 Task: Check the sale-to-list ratio of storage area in the last 3 years.
Action: Mouse pressed left at (803, 181)
Screenshot: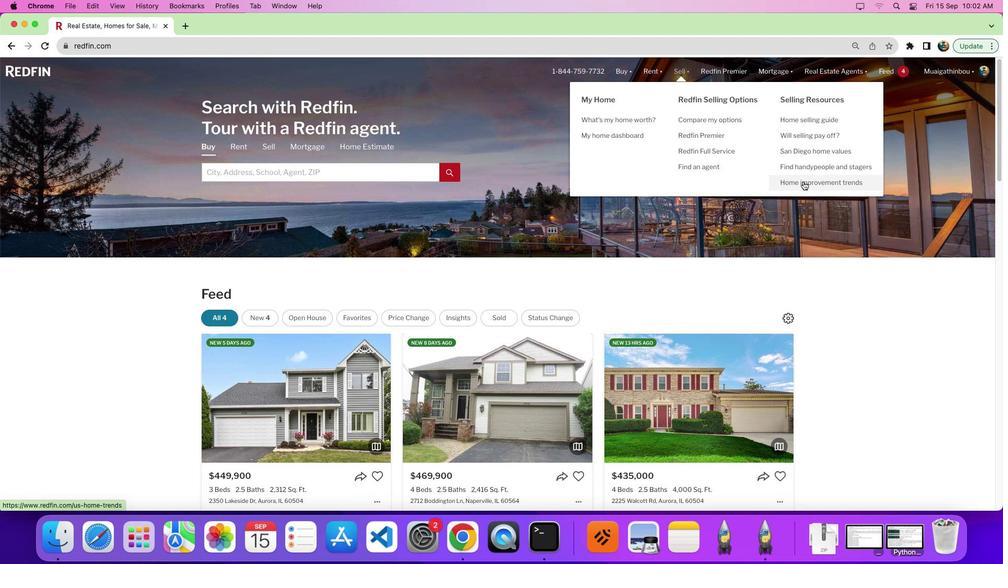 
Action: Mouse moved to (377, 230)
Screenshot: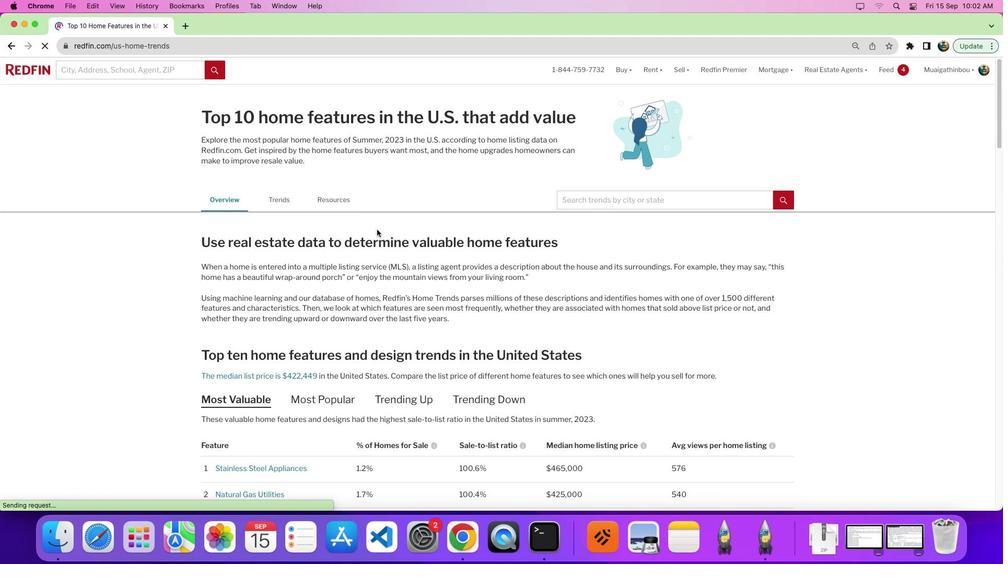 
Action: Mouse scrolled (377, 230) with delta (0, 0)
Screenshot: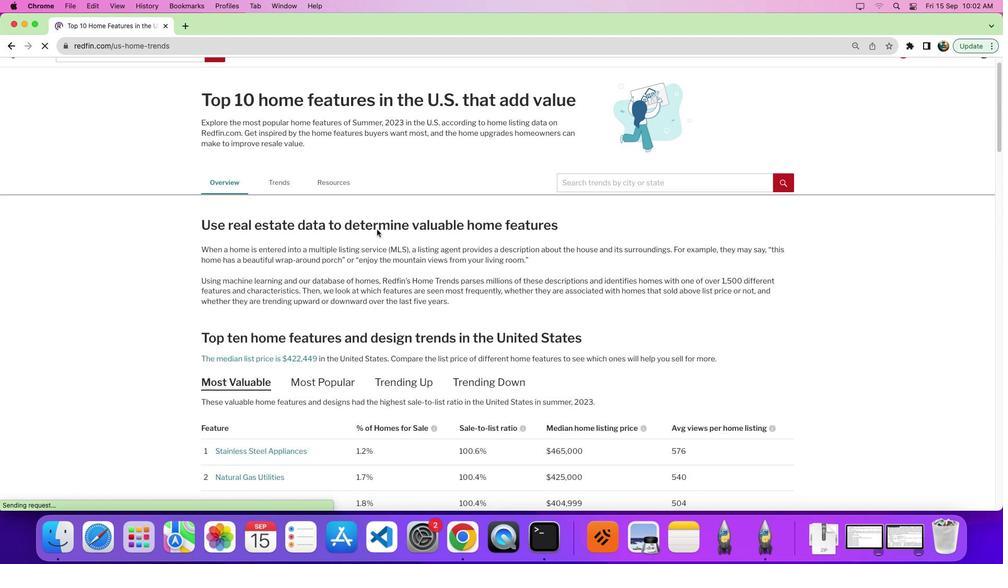 
Action: Mouse scrolled (377, 230) with delta (0, 0)
Screenshot: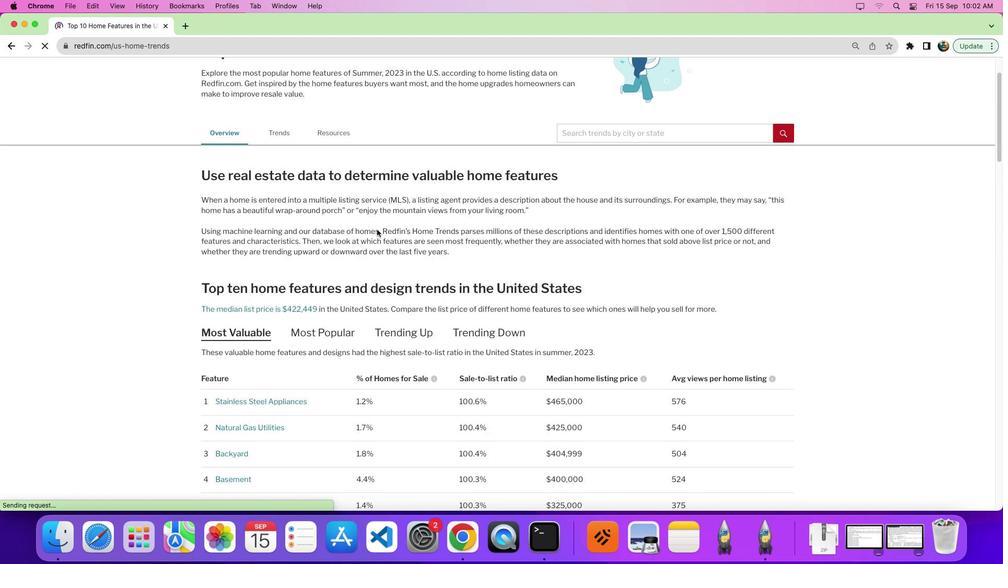 
Action: Mouse moved to (377, 230)
Screenshot: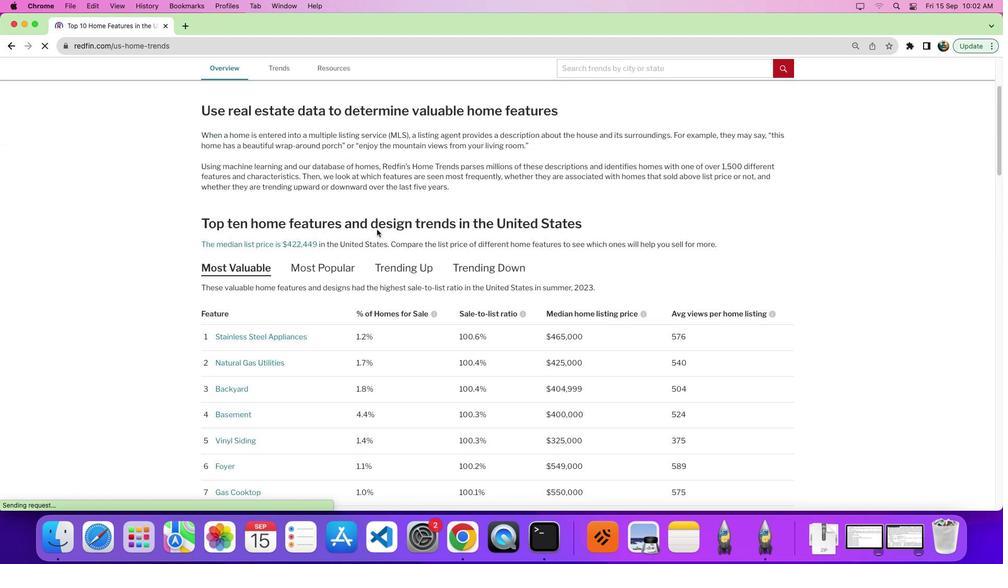 
Action: Mouse scrolled (377, 230) with delta (0, -3)
Screenshot: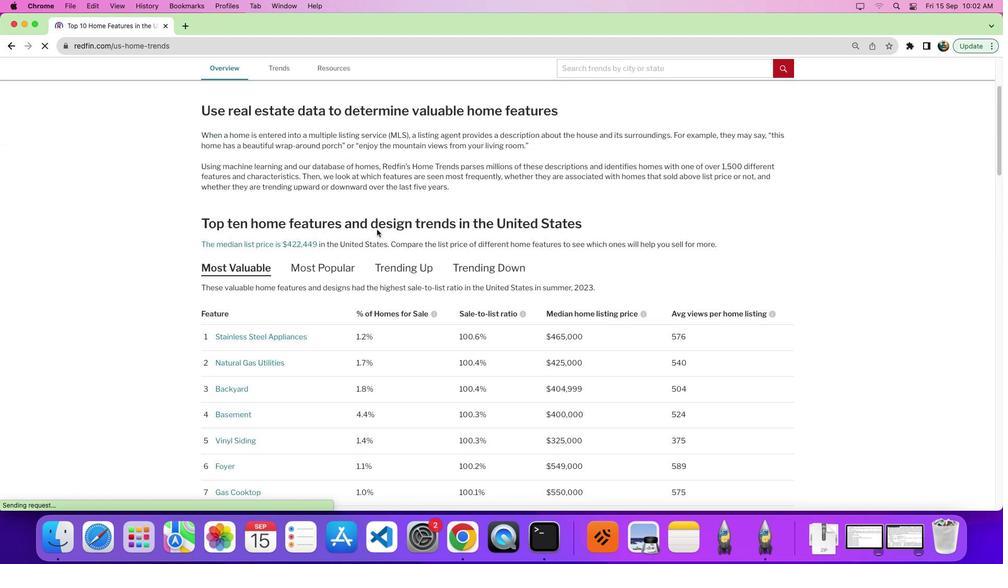 
Action: Mouse moved to (365, 215)
Screenshot: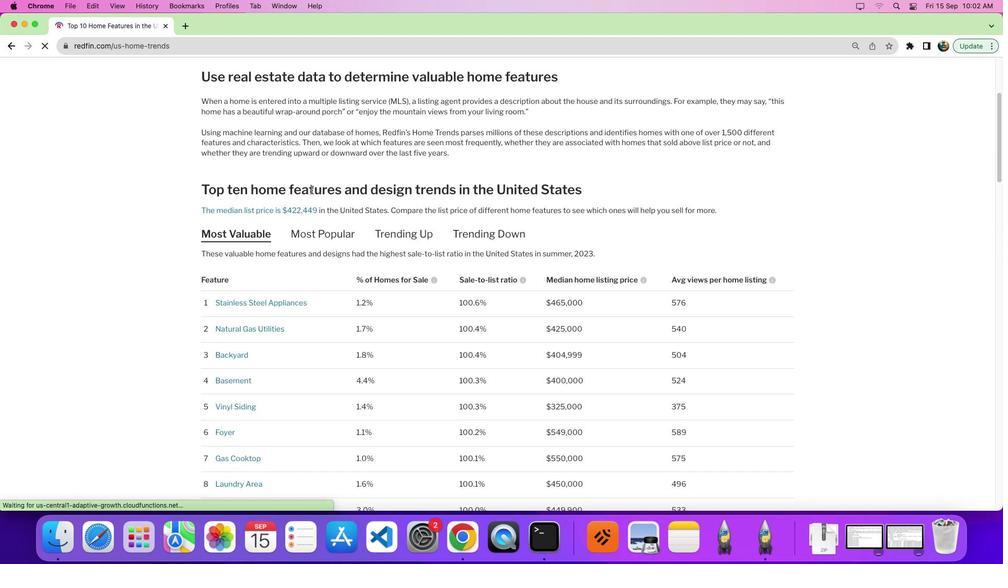 
Action: Mouse scrolled (365, 215) with delta (0, 0)
Screenshot: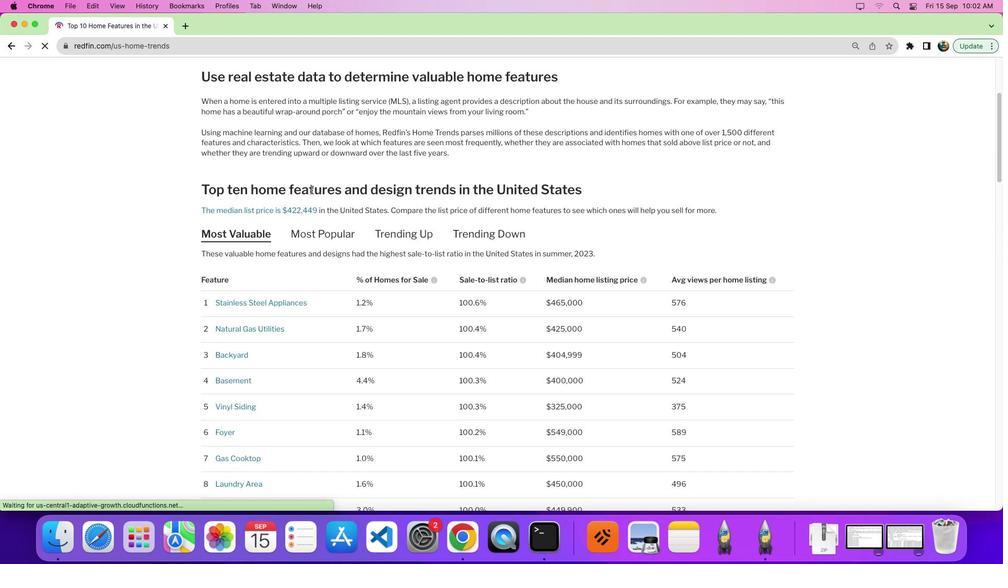
Action: Mouse moved to (345, 206)
Screenshot: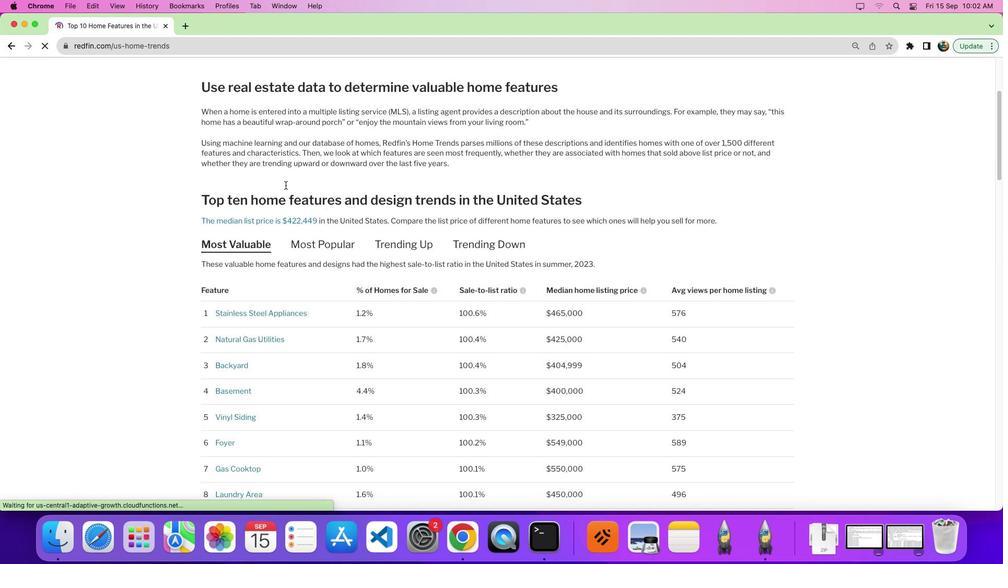 
Action: Mouse scrolled (345, 206) with delta (0, 0)
Screenshot: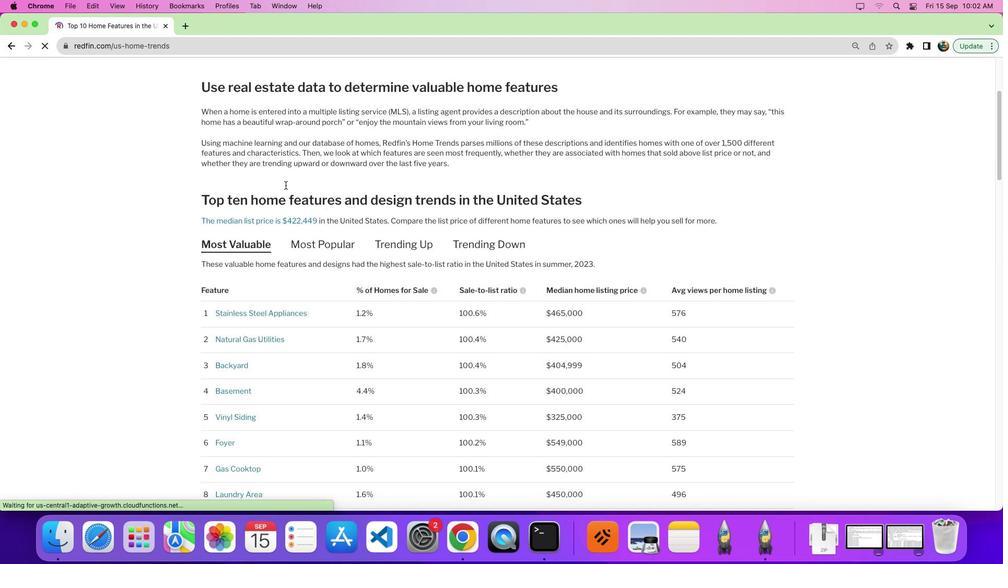 
Action: Mouse moved to (297, 175)
Screenshot: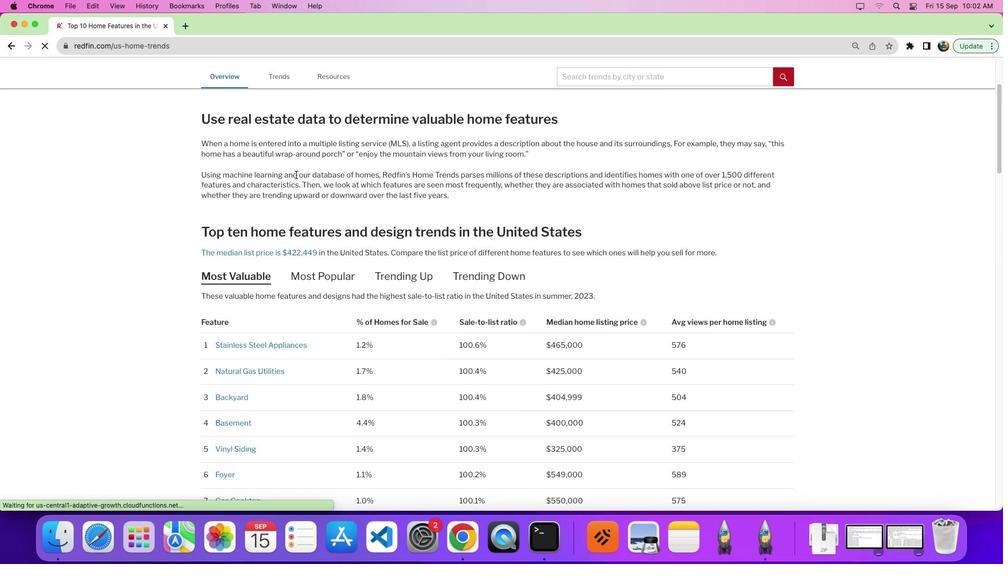 
Action: Mouse scrolled (297, 175) with delta (0, 0)
Screenshot: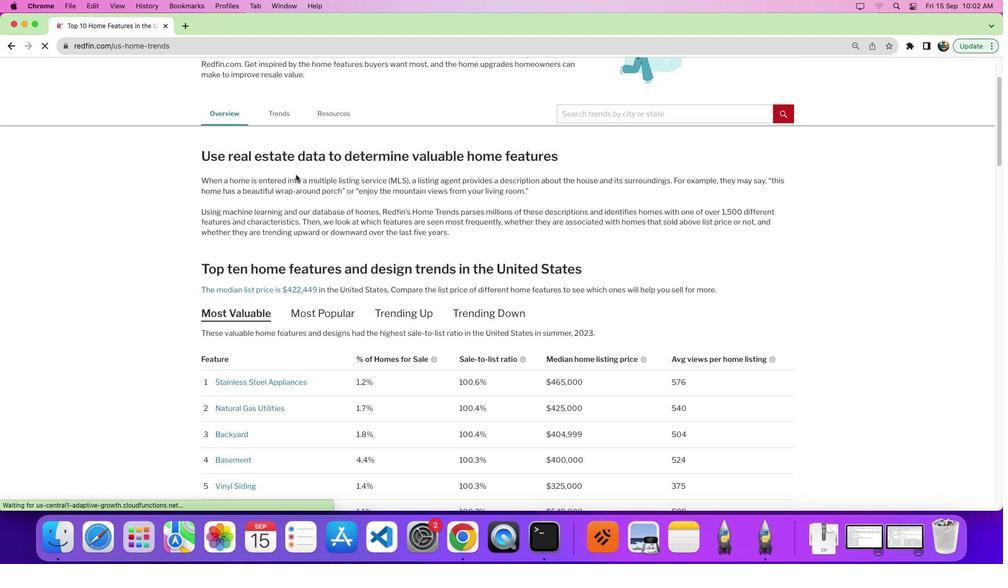 
Action: Mouse scrolled (297, 175) with delta (0, 0)
Screenshot: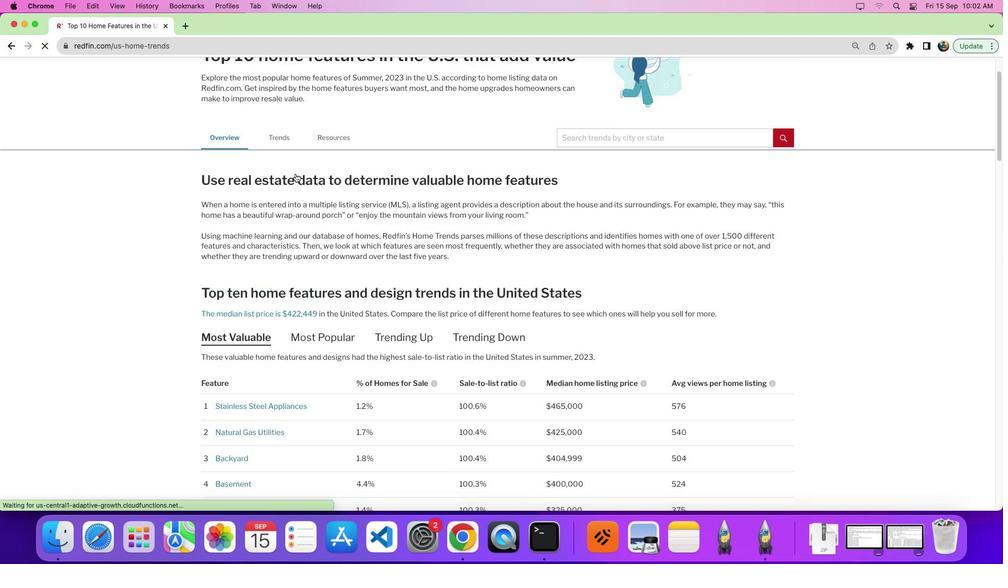 
Action: Mouse scrolled (297, 175) with delta (0, 4)
Screenshot: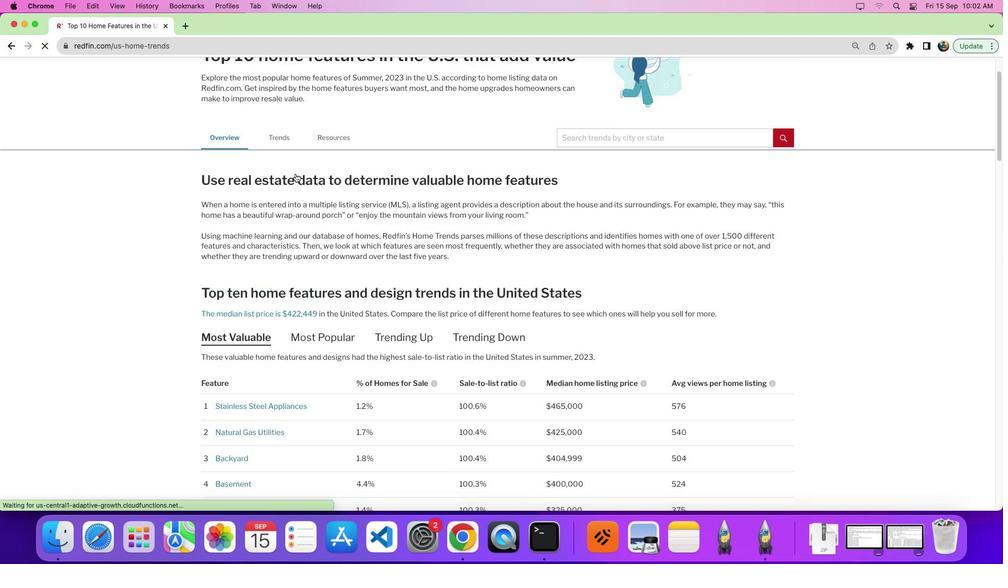 
Action: Mouse moved to (296, 175)
Screenshot: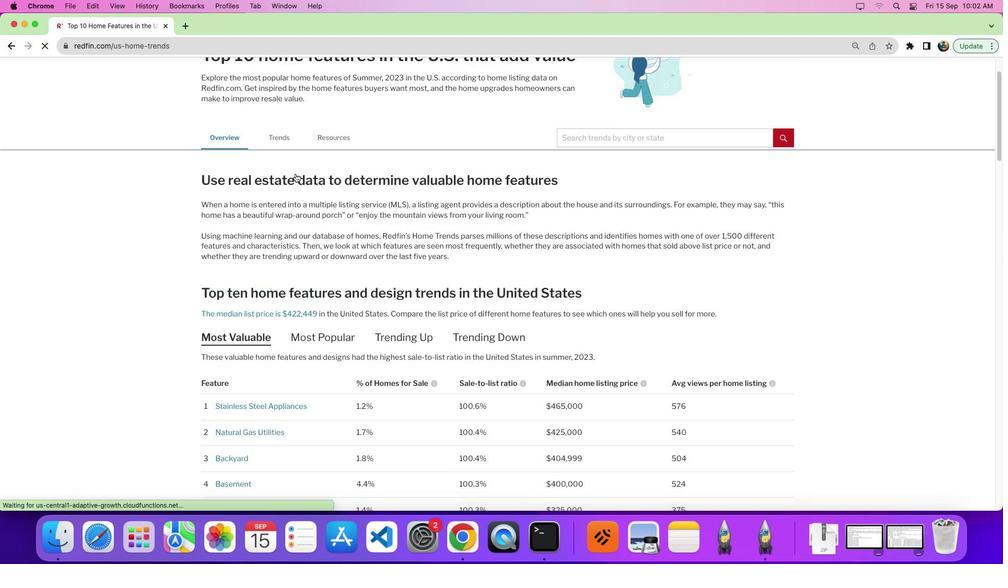 
Action: Mouse scrolled (296, 175) with delta (0, 6)
Screenshot: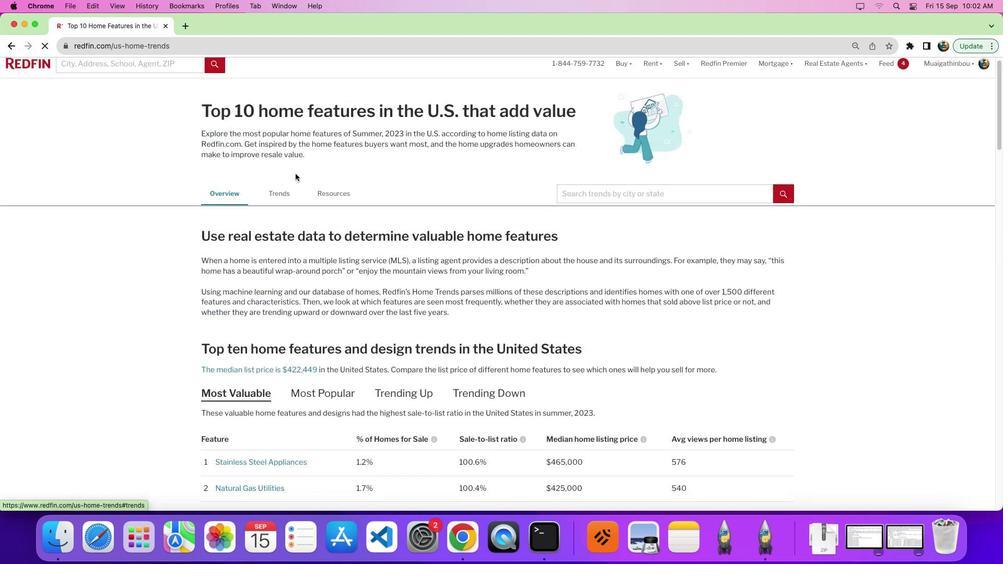 
Action: Mouse moved to (279, 204)
Screenshot: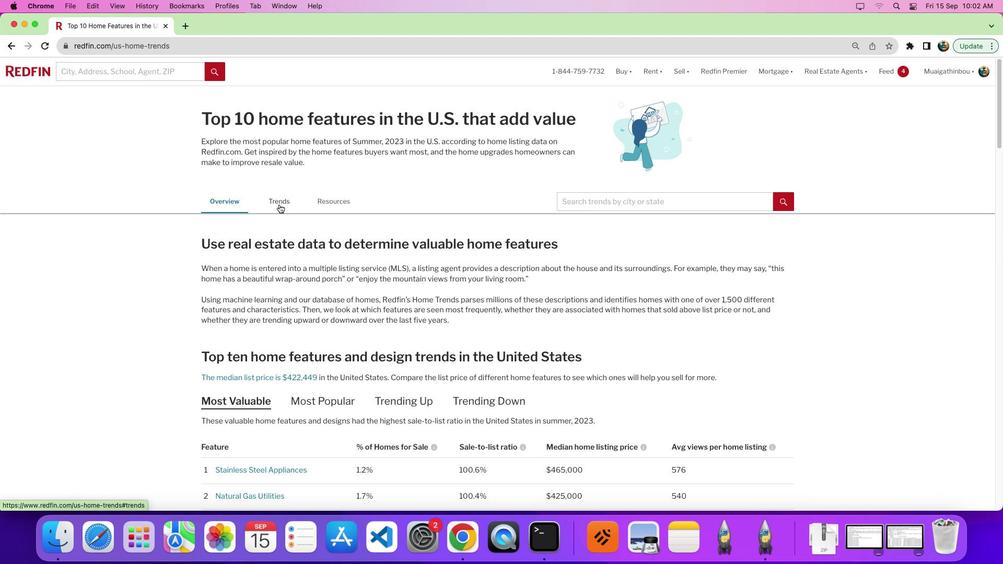 
Action: Mouse pressed left at (279, 204)
Screenshot: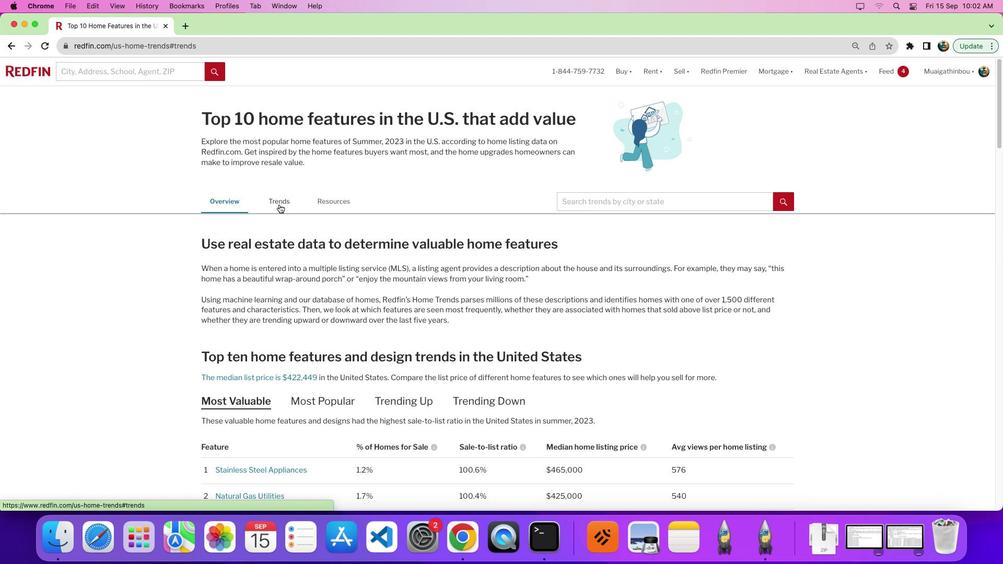 
Action: Mouse pressed left at (279, 204)
Screenshot: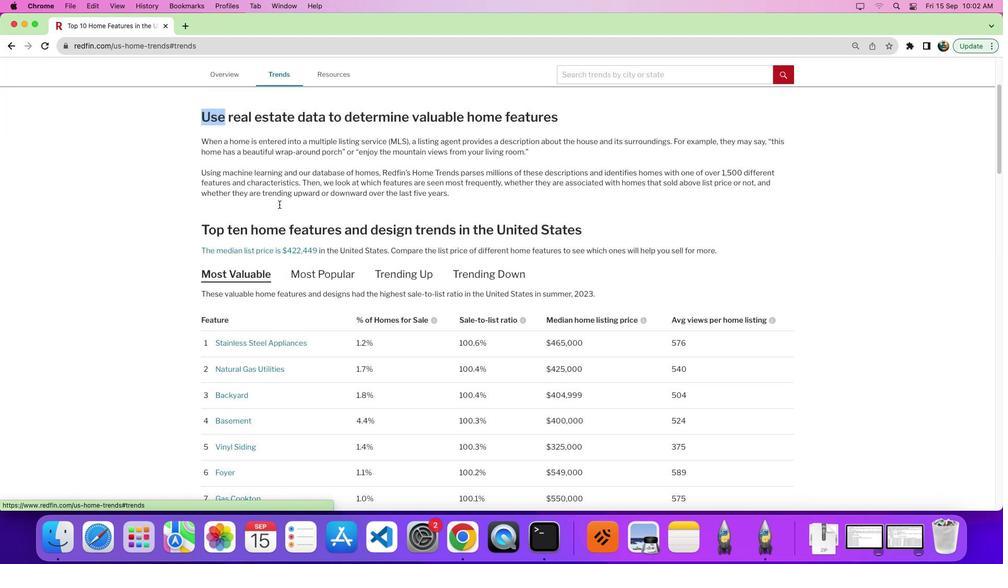 
Action: Mouse moved to (410, 222)
Screenshot: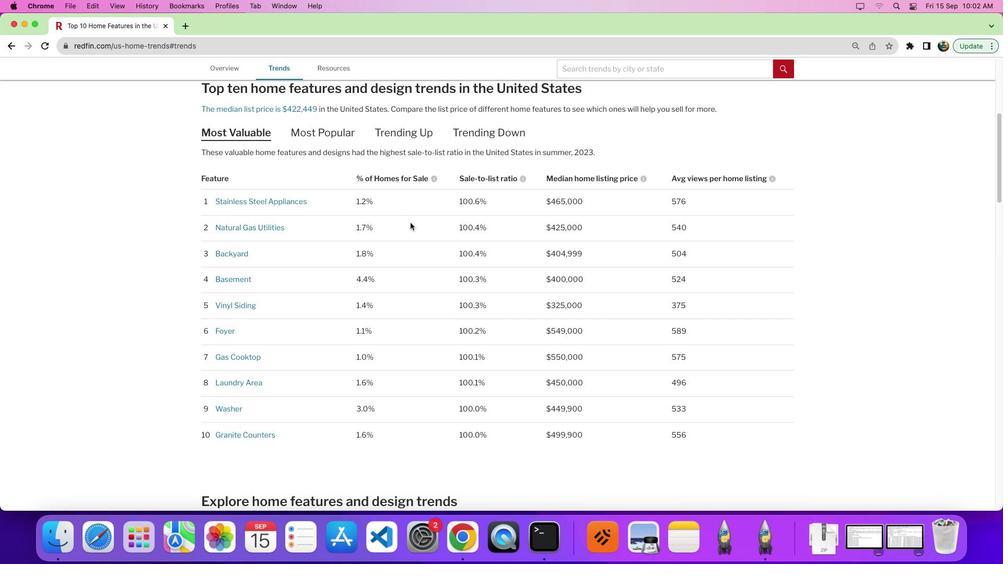 
Action: Mouse scrolled (410, 222) with delta (0, 0)
Screenshot: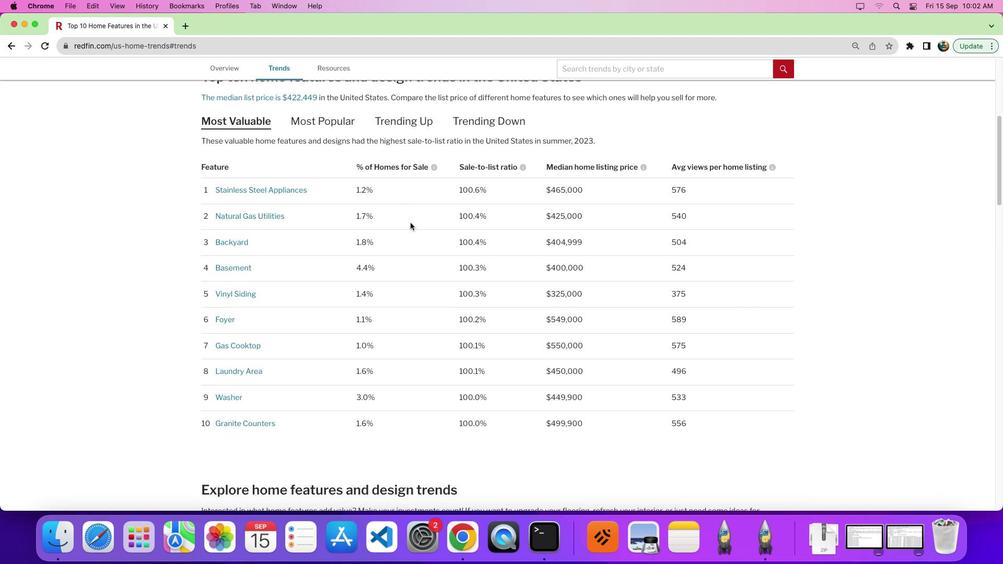 
Action: Mouse scrolled (410, 222) with delta (0, 0)
Screenshot: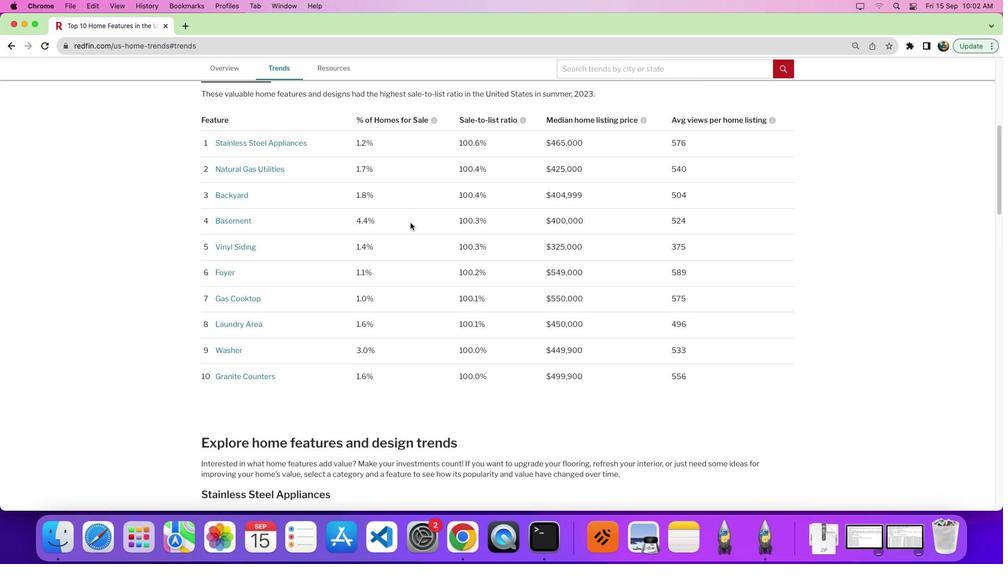 
Action: Mouse scrolled (410, 222) with delta (0, -2)
Screenshot: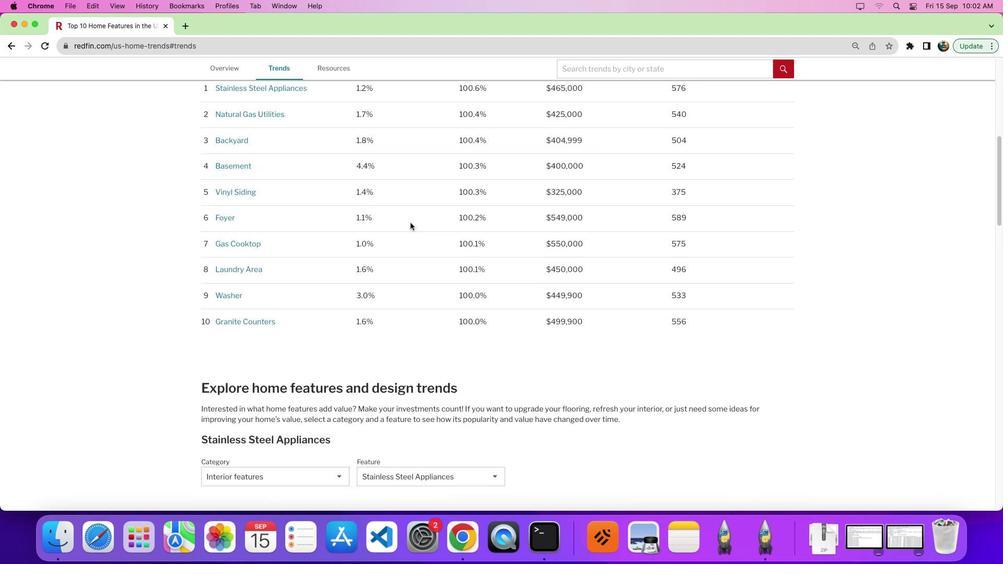 
Action: Mouse moved to (410, 223)
Screenshot: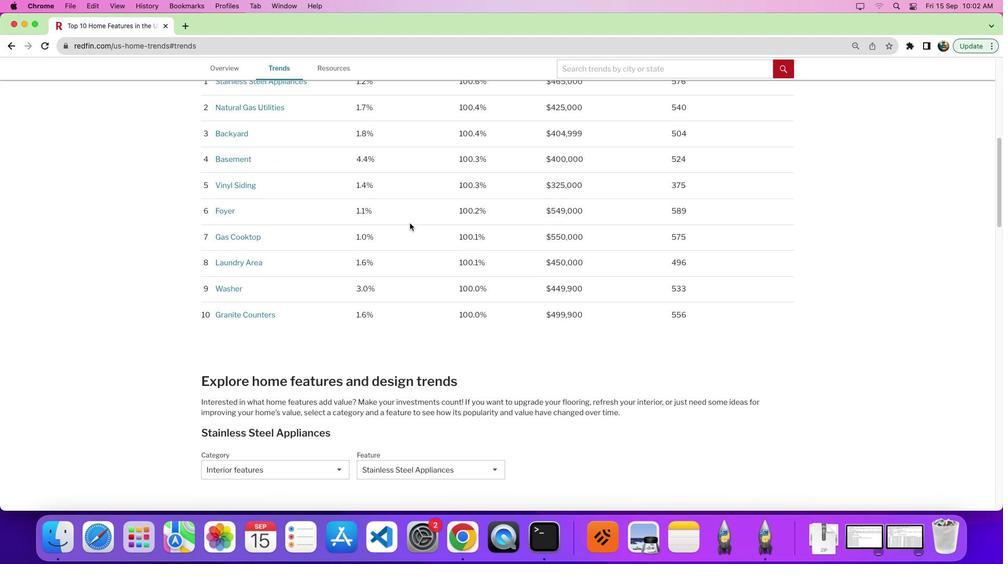 
Action: Mouse scrolled (410, 223) with delta (0, 0)
Screenshot: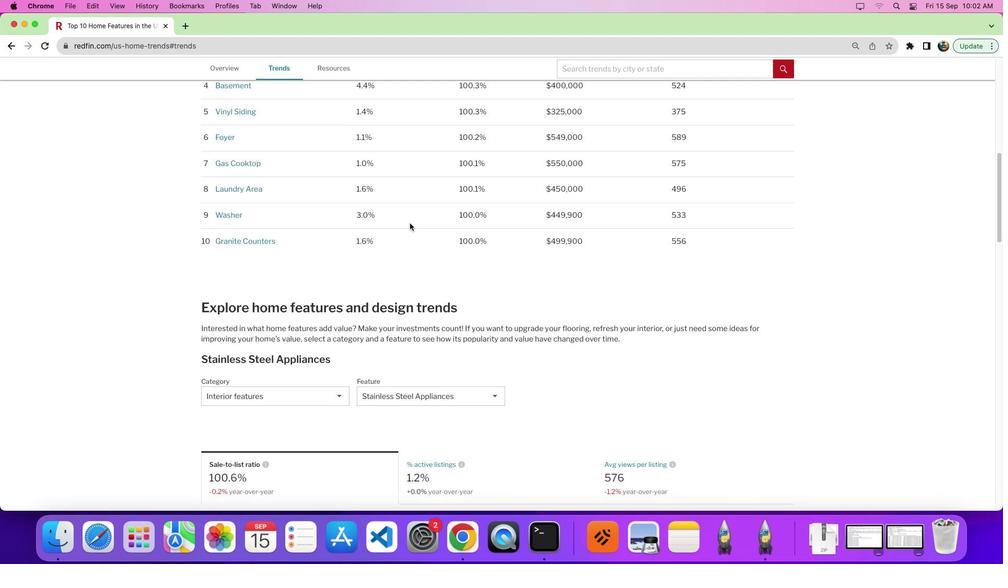 
Action: Mouse scrolled (410, 223) with delta (0, 0)
Screenshot: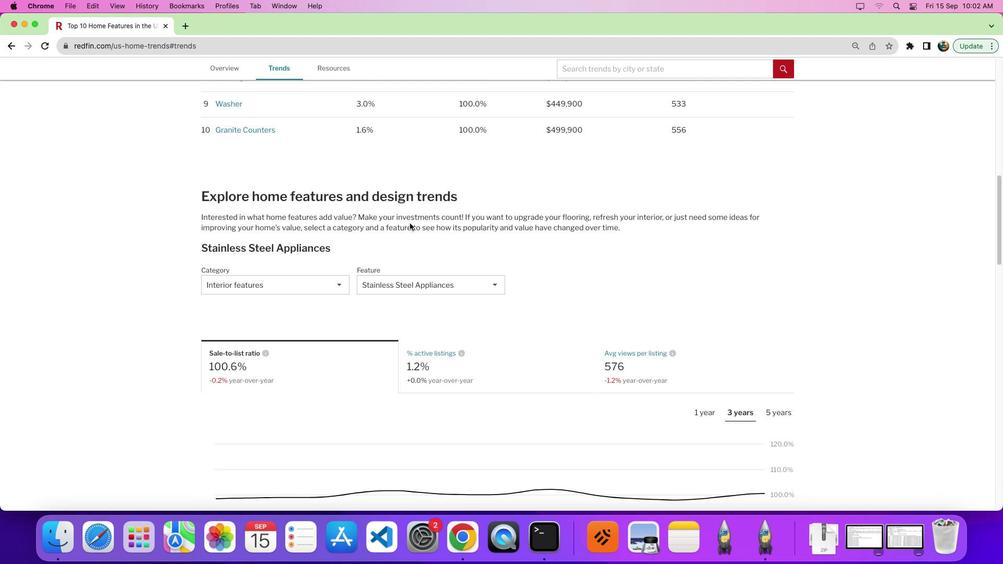 
Action: Mouse scrolled (410, 223) with delta (0, -3)
Screenshot: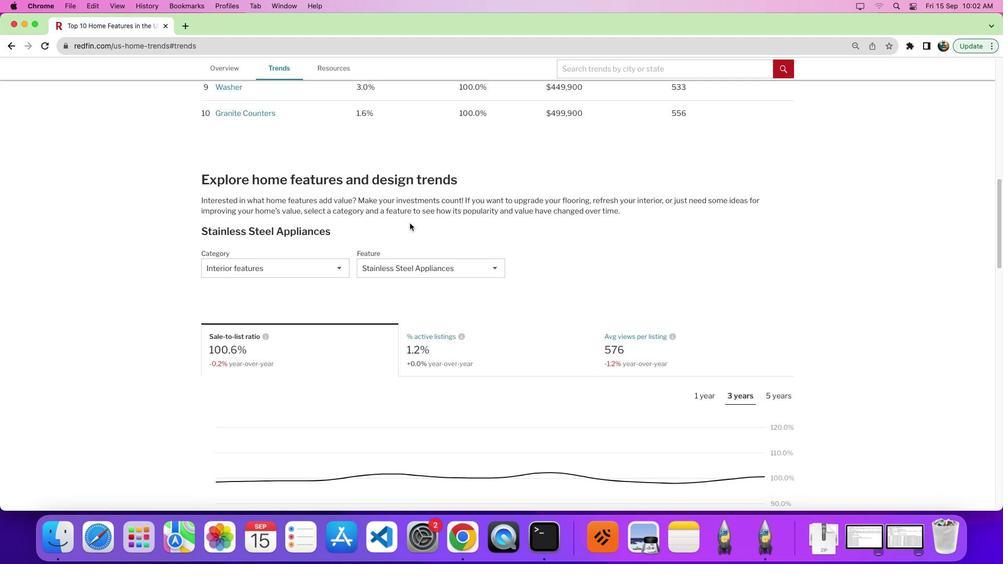 
Action: Mouse moved to (317, 273)
Screenshot: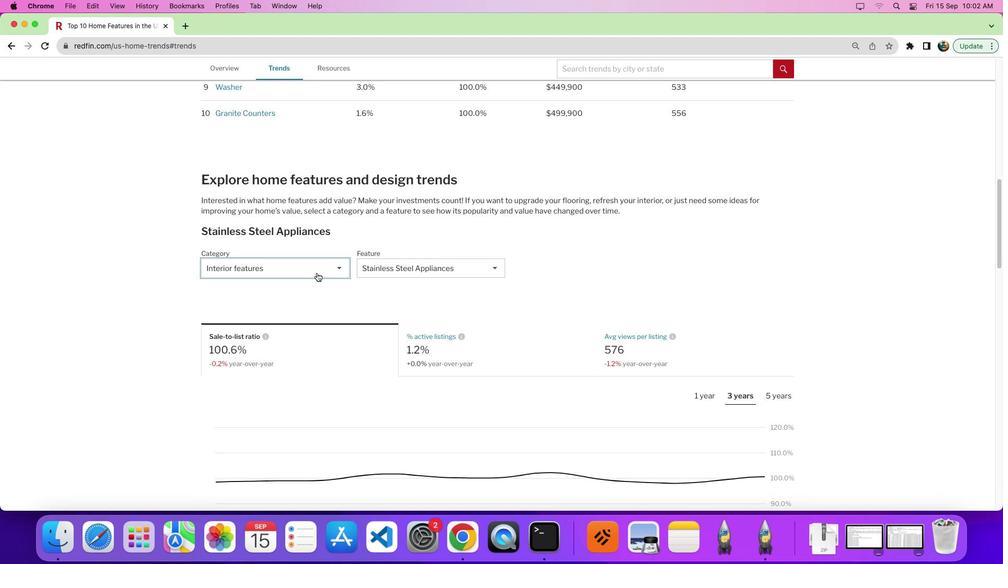 
Action: Mouse pressed left at (317, 273)
Screenshot: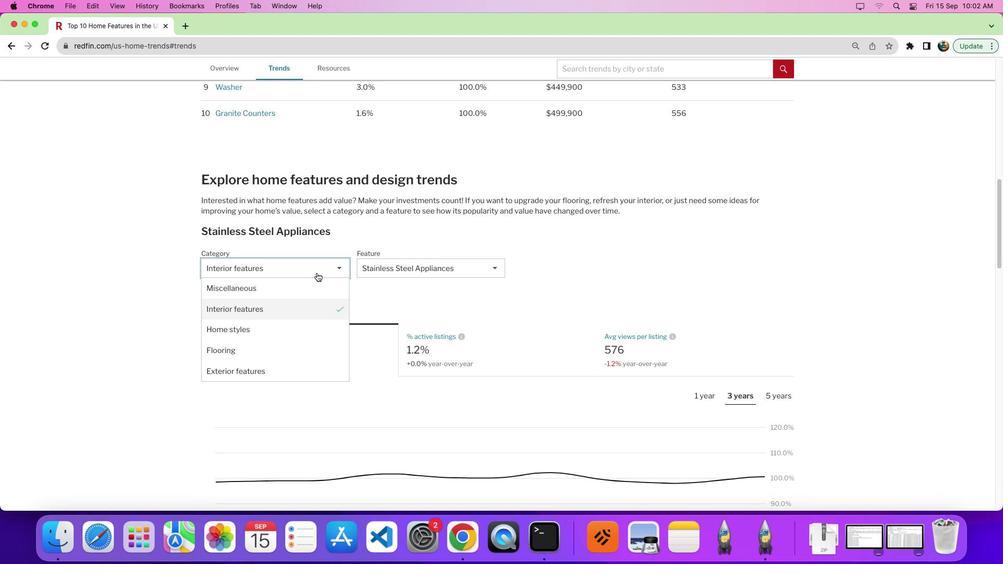 
Action: Mouse moved to (312, 294)
Screenshot: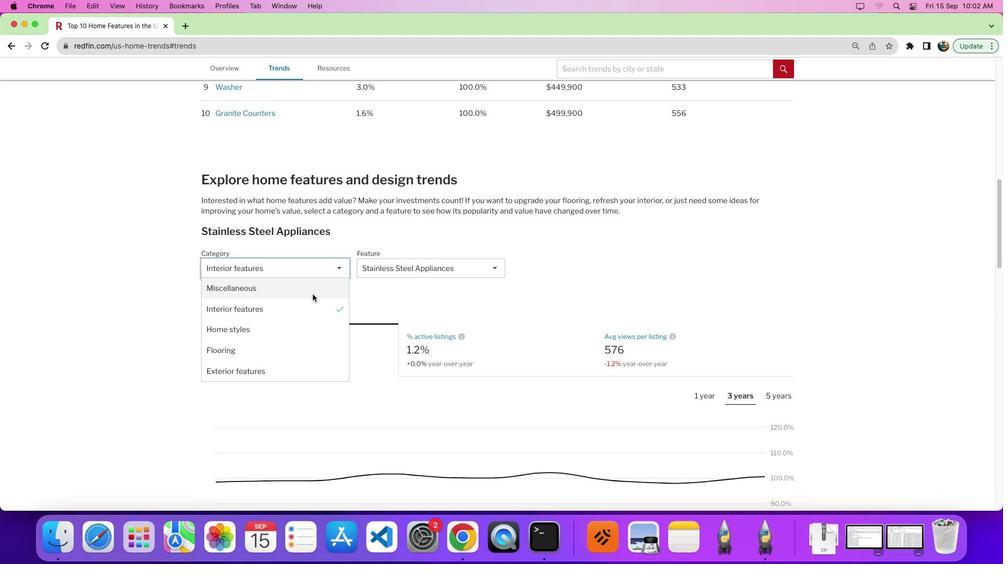 
Action: Mouse pressed left at (312, 294)
Screenshot: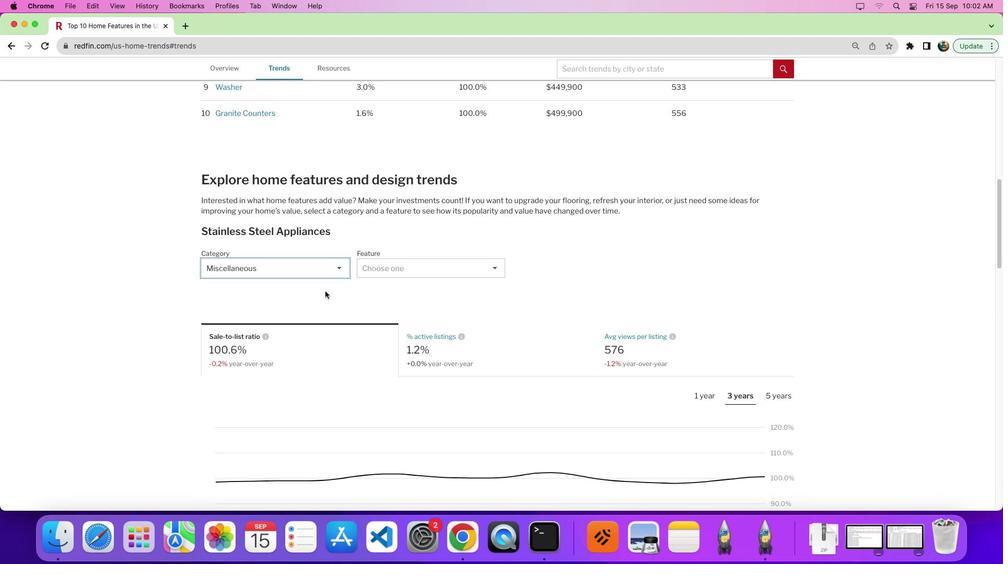 
Action: Mouse moved to (408, 270)
Screenshot: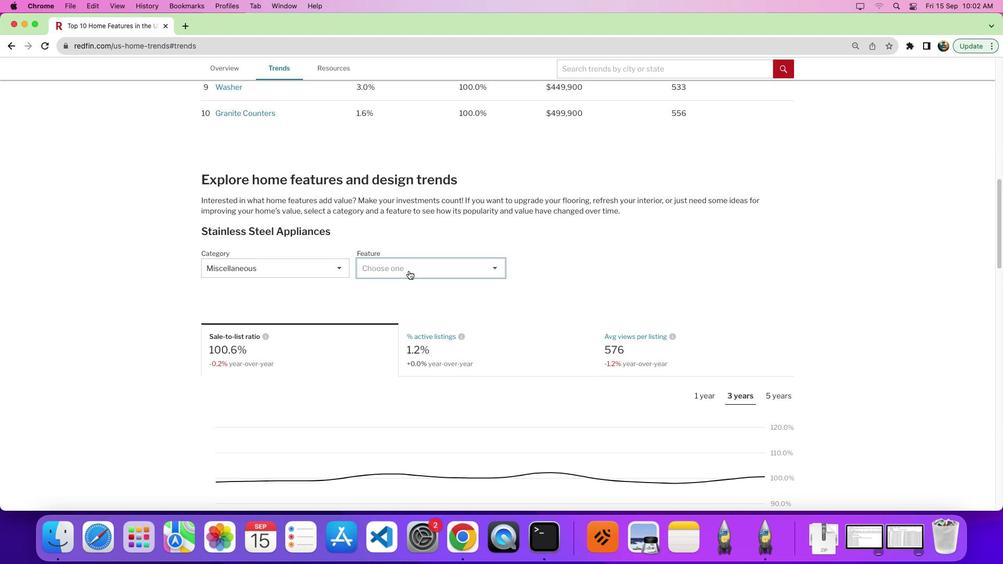 
Action: Mouse pressed left at (408, 270)
Screenshot: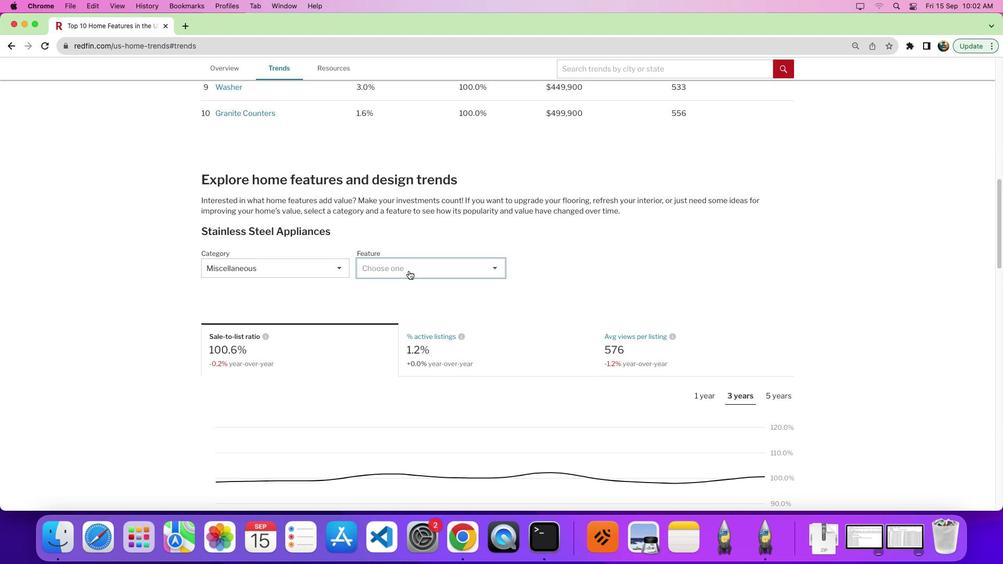 
Action: Mouse moved to (401, 295)
Screenshot: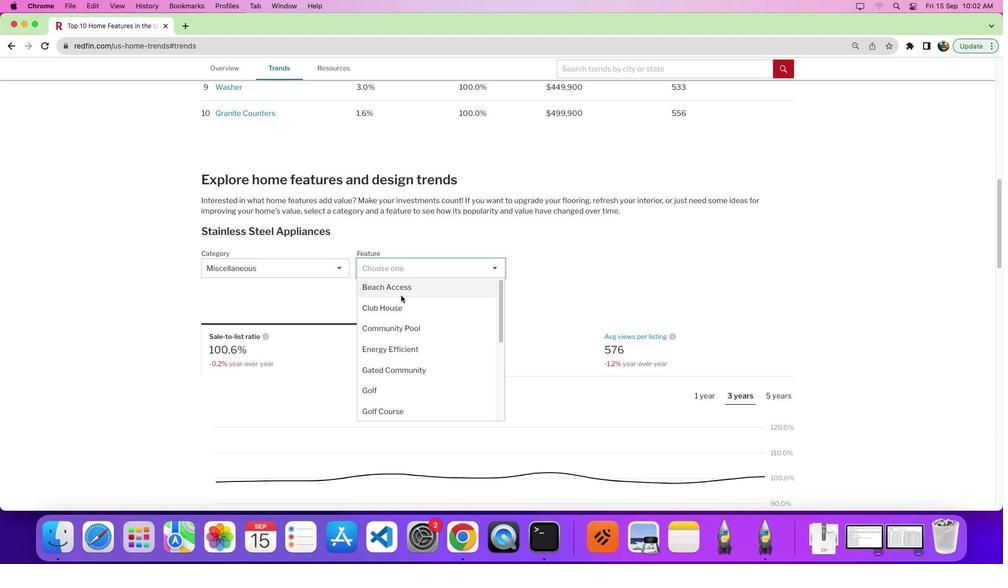 
Action: Mouse scrolled (401, 295) with delta (0, 0)
Screenshot: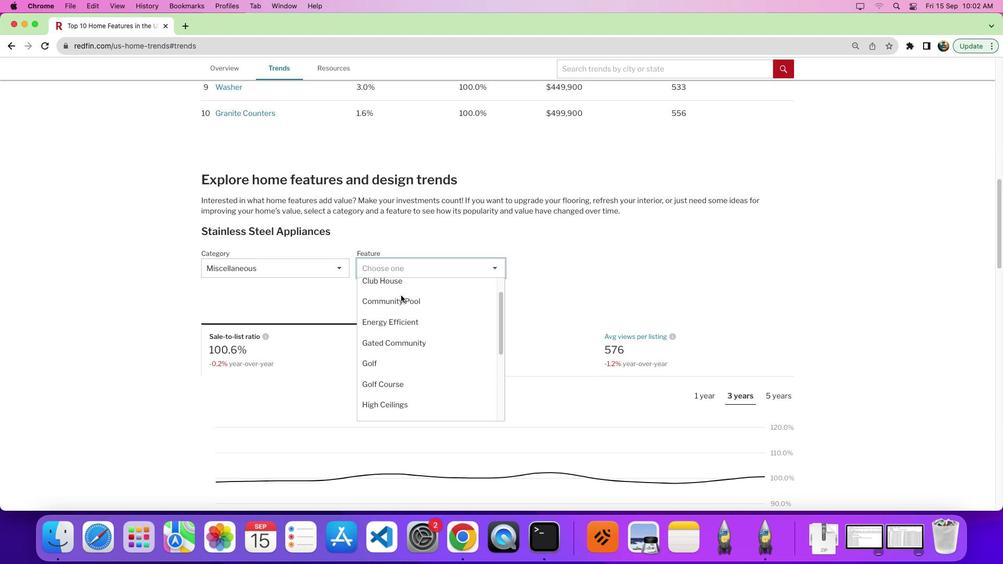 
Action: Mouse scrolled (401, 295) with delta (0, 0)
Screenshot: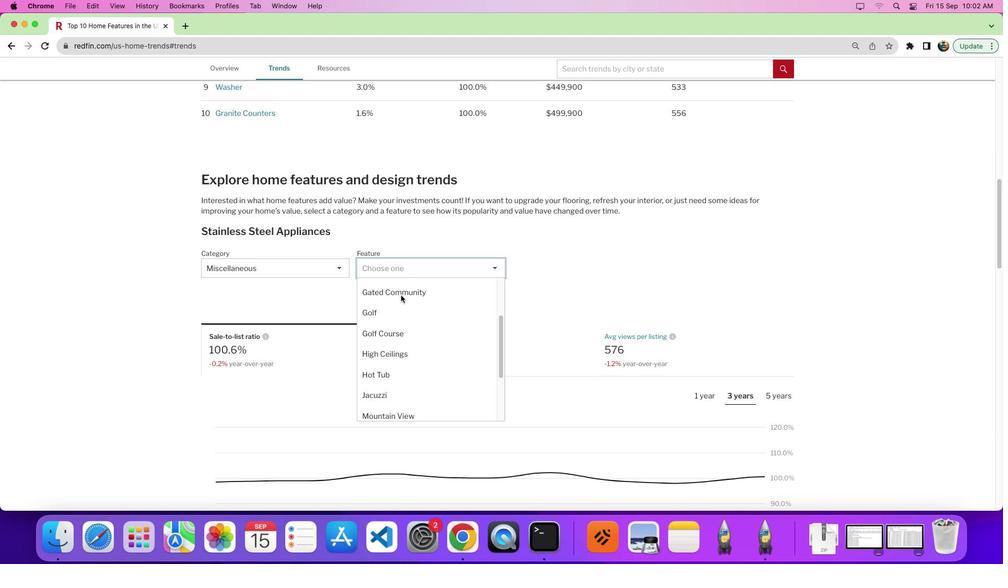 
Action: Mouse scrolled (401, 295) with delta (0, -3)
Screenshot: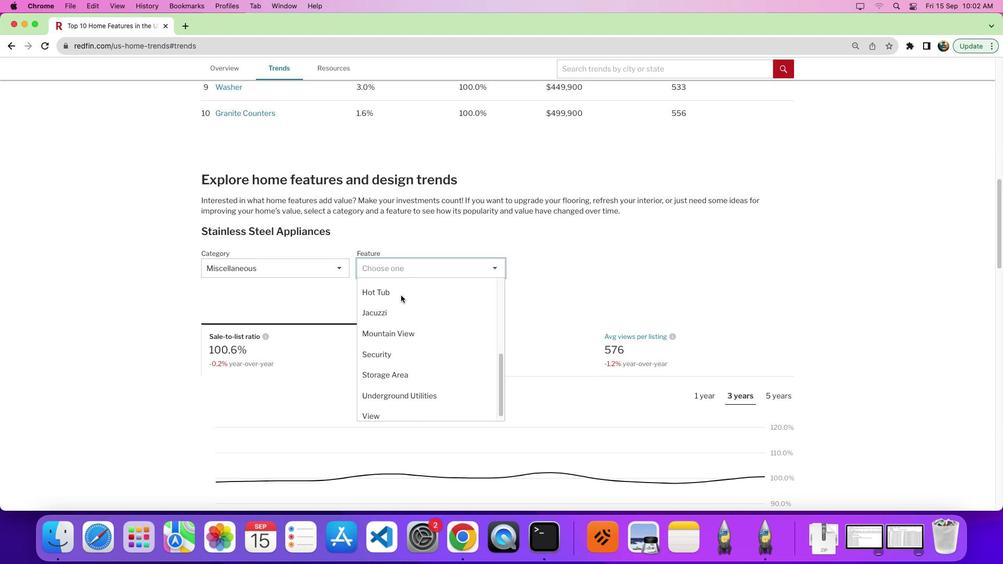 
Action: Mouse moved to (412, 318)
Screenshot: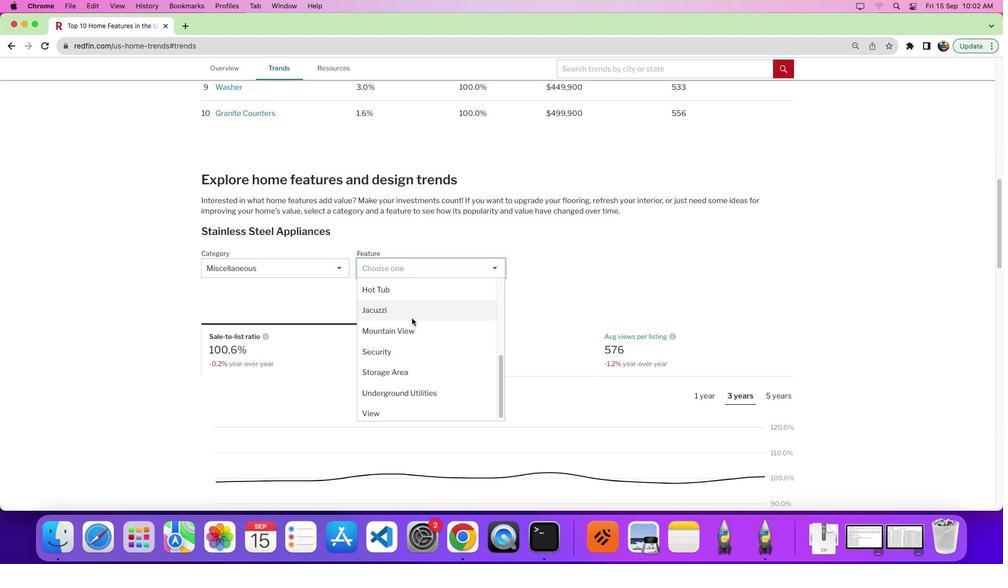 
Action: Mouse scrolled (412, 318) with delta (0, 0)
Screenshot: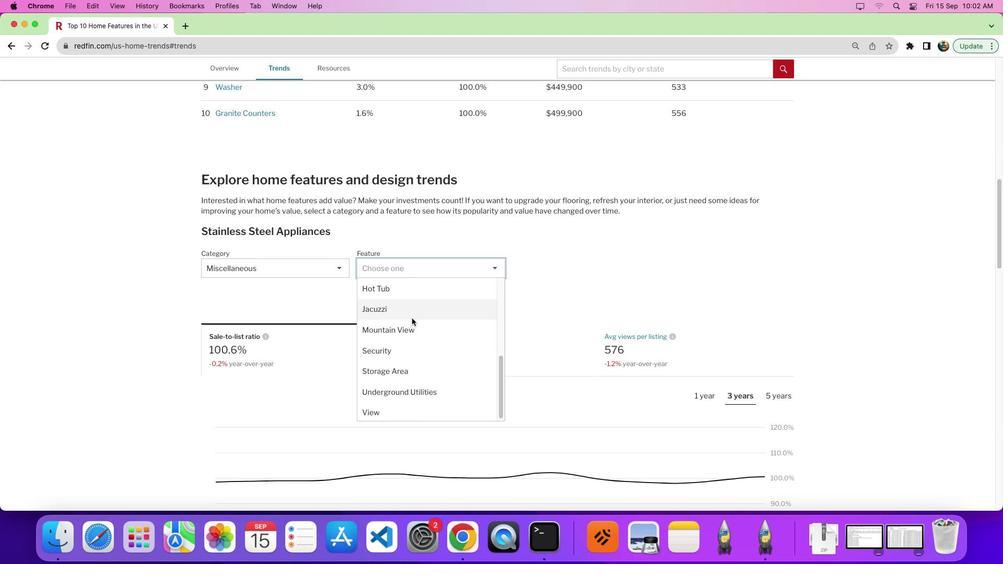 
Action: Mouse scrolled (412, 318) with delta (0, 0)
Screenshot: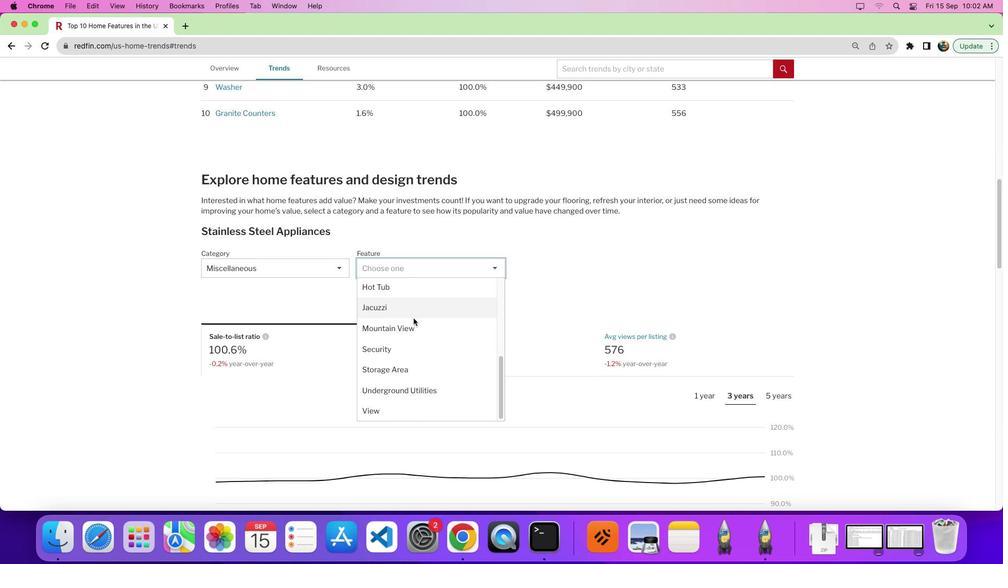 
Action: Mouse moved to (417, 320)
Screenshot: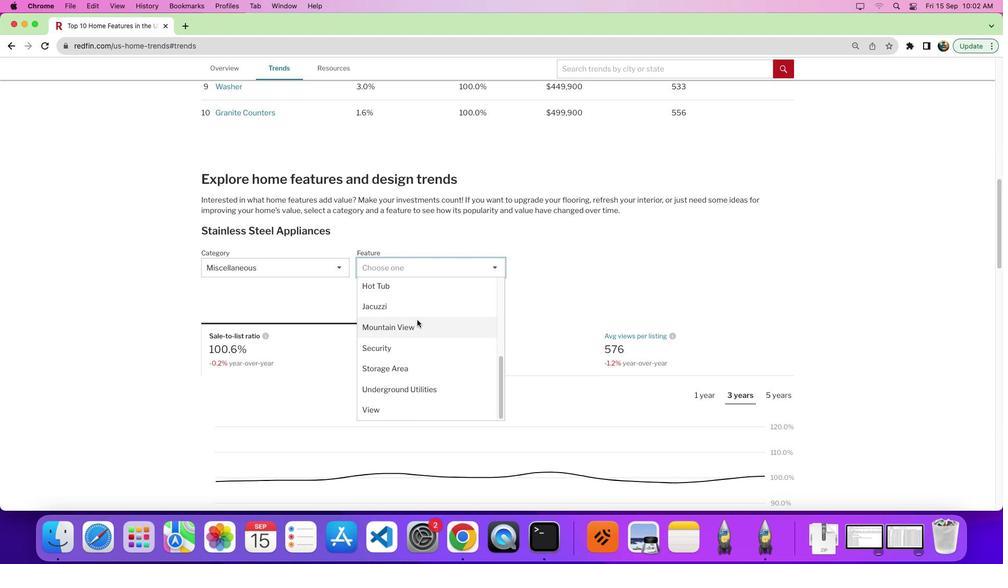 
Action: Mouse scrolled (417, 320) with delta (0, 0)
Screenshot: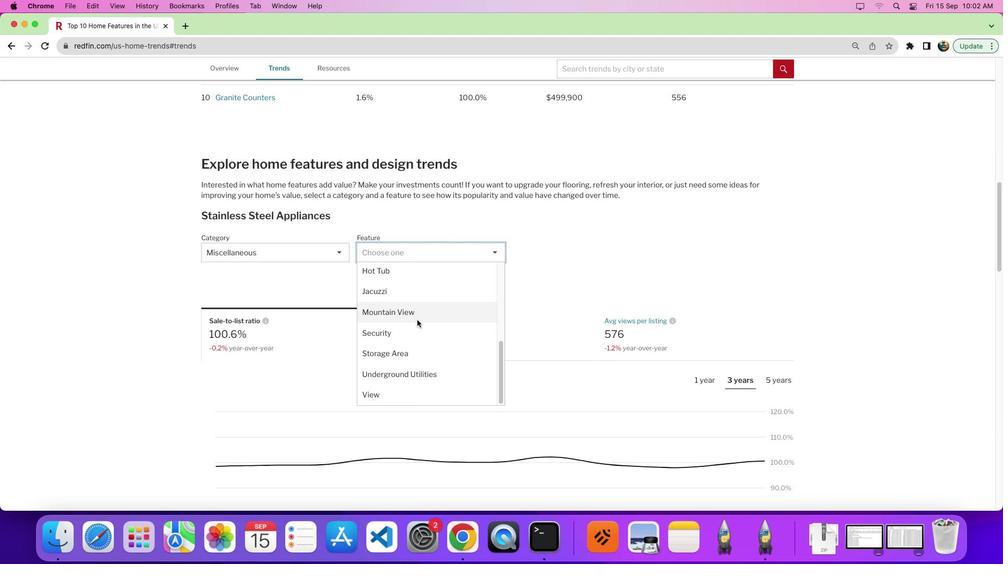 
Action: Mouse scrolled (417, 320) with delta (0, 0)
Screenshot: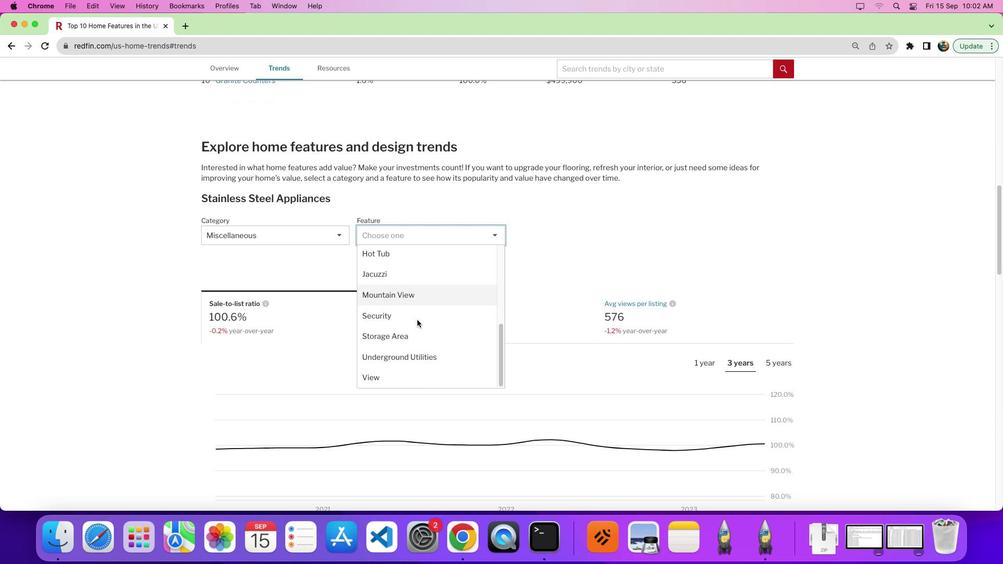 
Action: Mouse scrolled (417, 320) with delta (0, -1)
Screenshot: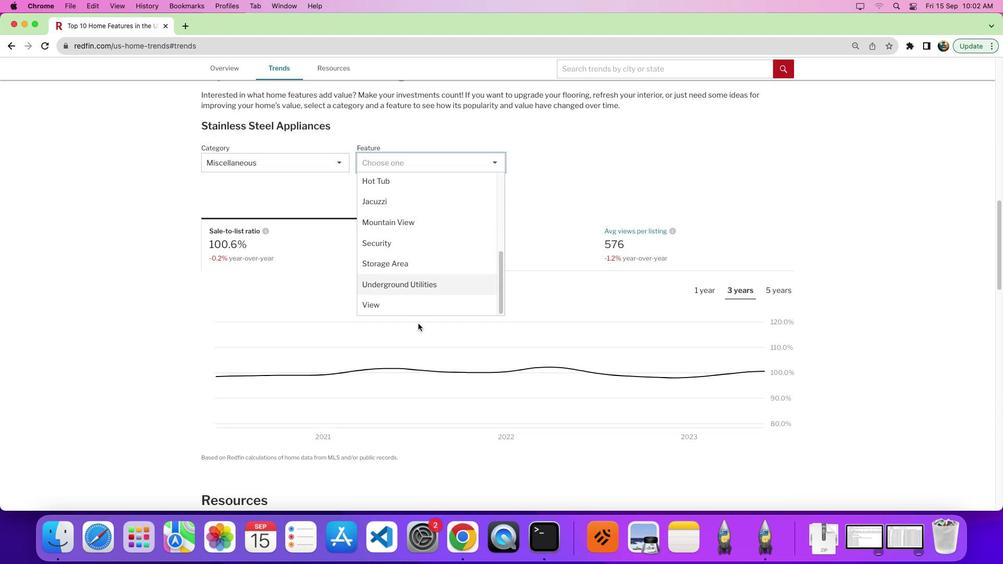 
Action: Mouse moved to (406, 254)
Screenshot: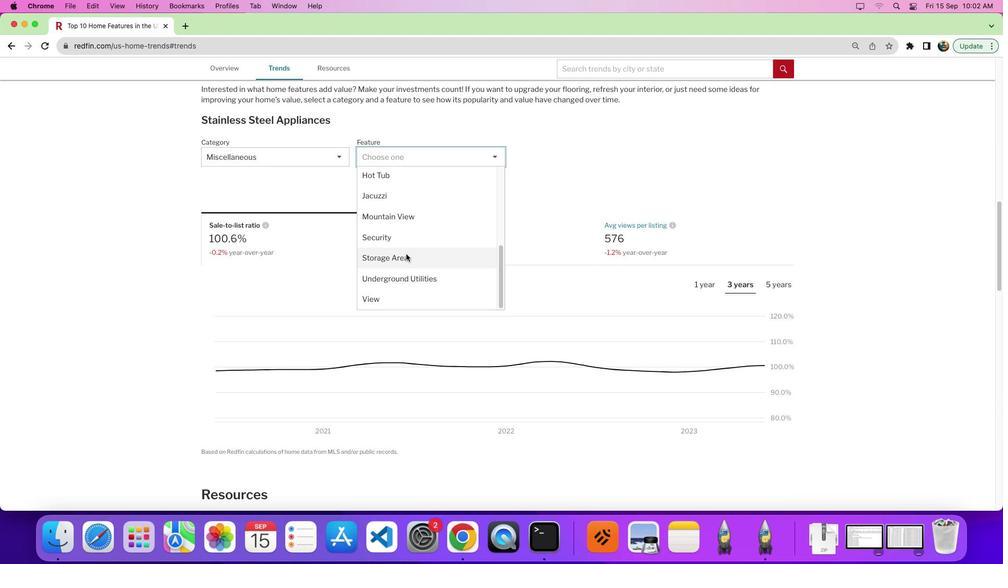 
Action: Mouse pressed left at (406, 254)
Screenshot: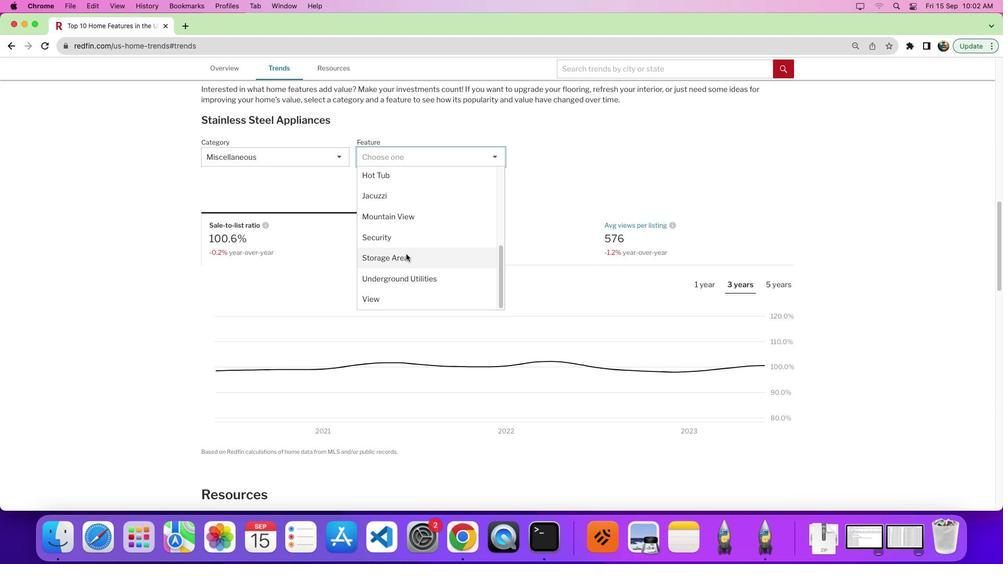 
Action: Mouse moved to (588, 320)
Screenshot: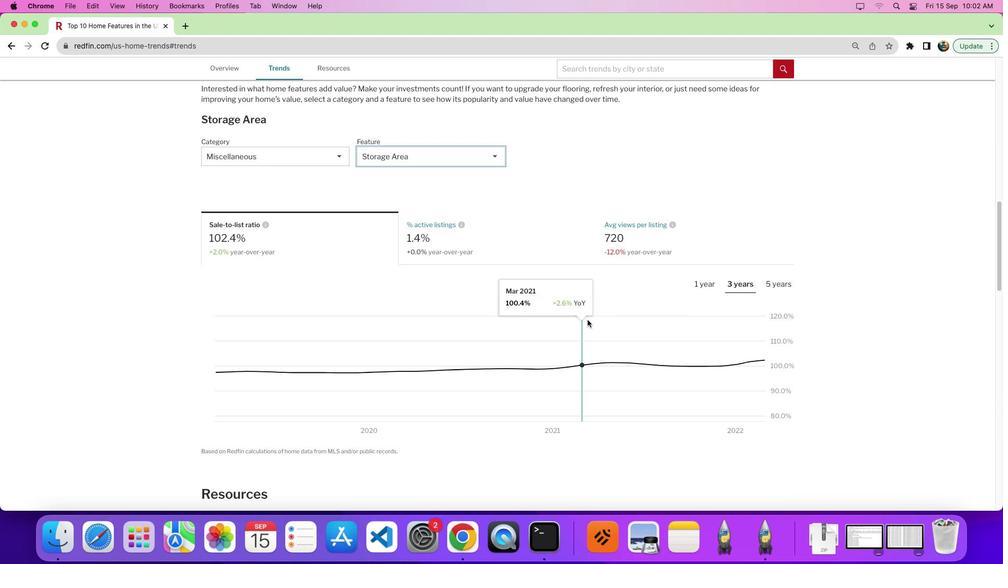
Action: Mouse scrolled (588, 320) with delta (0, 0)
Screenshot: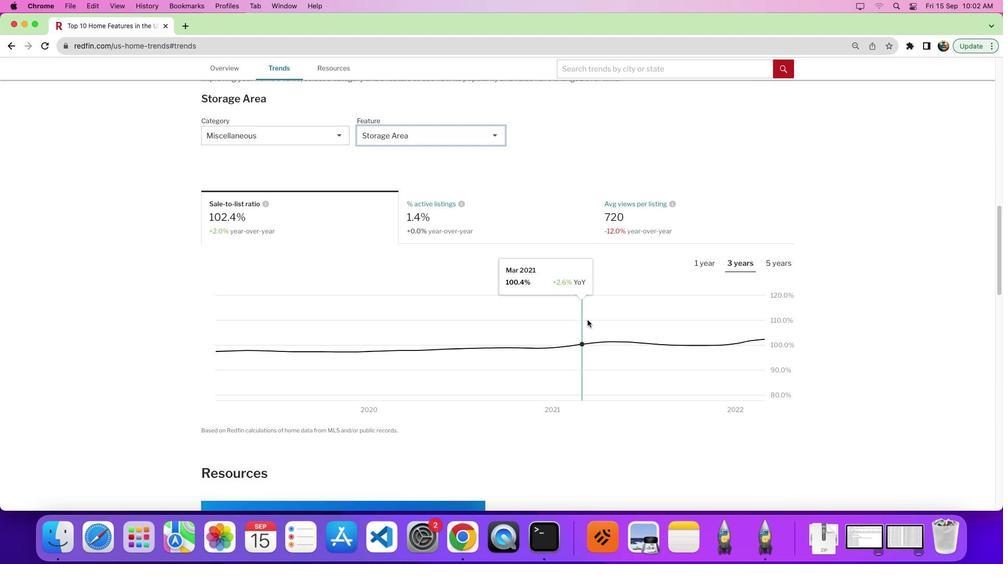 
Action: Mouse scrolled (588, 320) with delta (0, 0)
Screenshot: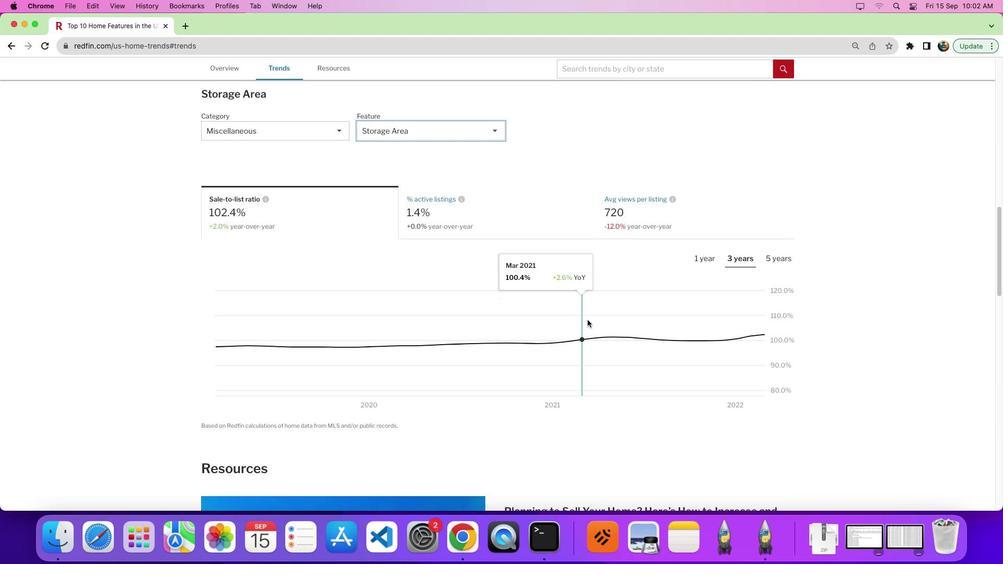 
Action: Mouse moved to (808, 258)
Screenshot: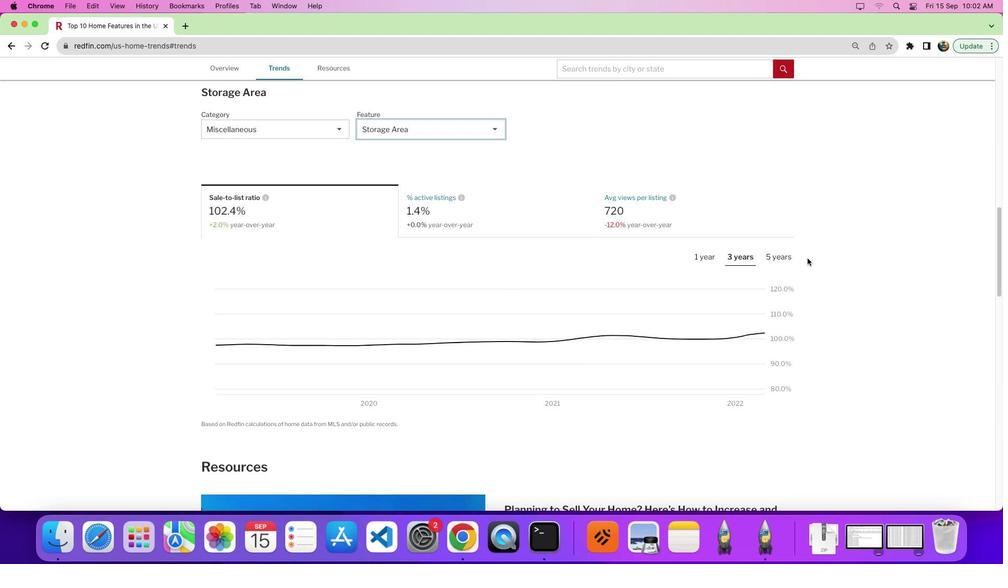 
